 Task: Create a due date automation trigger when advanced on, on the wednesday of the week before a card is due add content with a description starting with resumeat 11:00 AM.
Action: Mouse moved to (1039, 80)
Screenshot: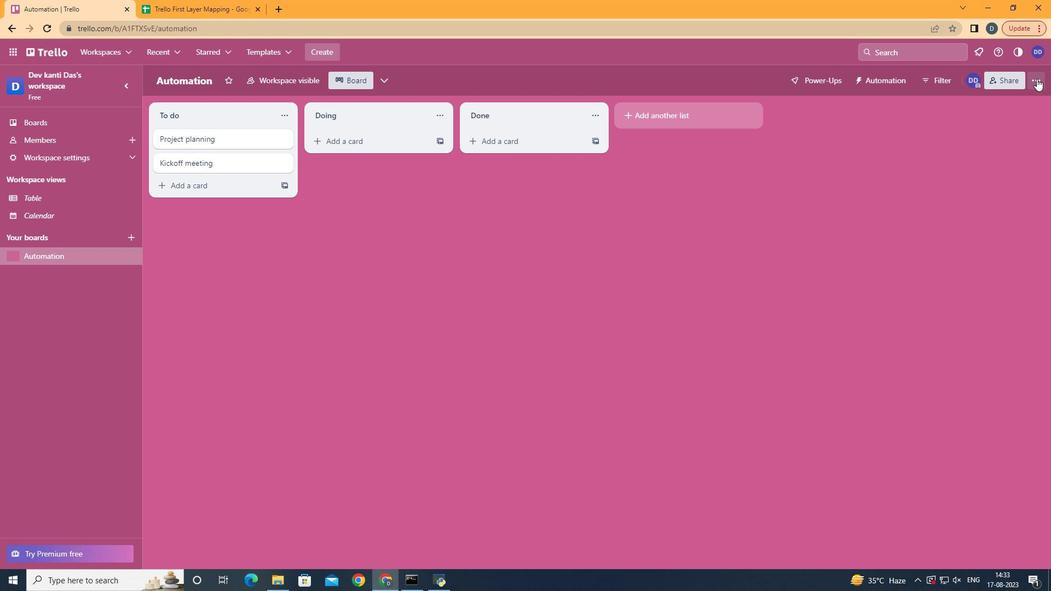 
Action: Mouse pressed left at (1039, 80)
Screenshot: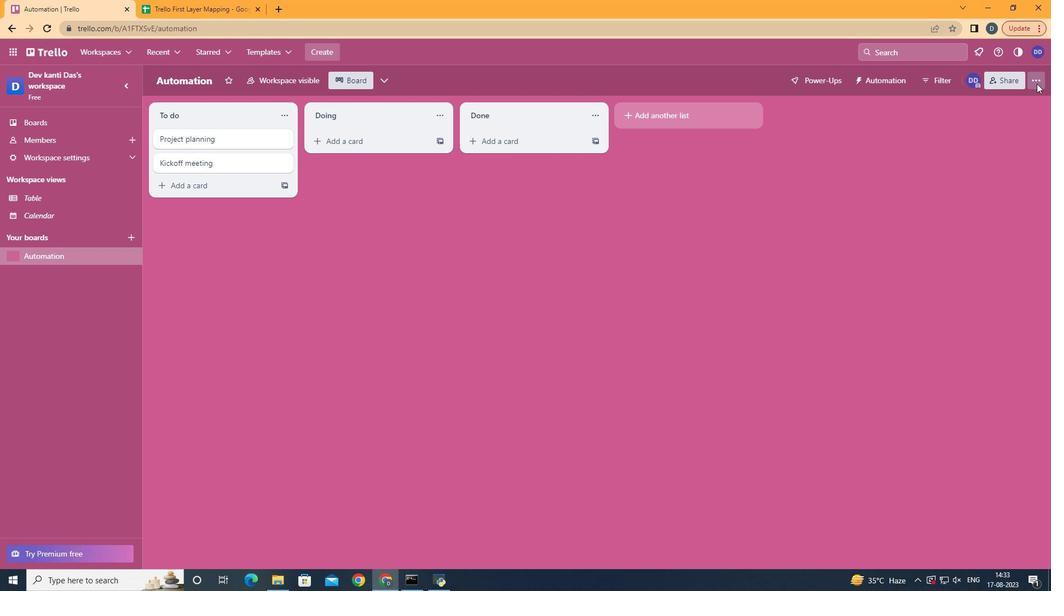 
Action: Mouse moved to (996, 226)
Screenshot: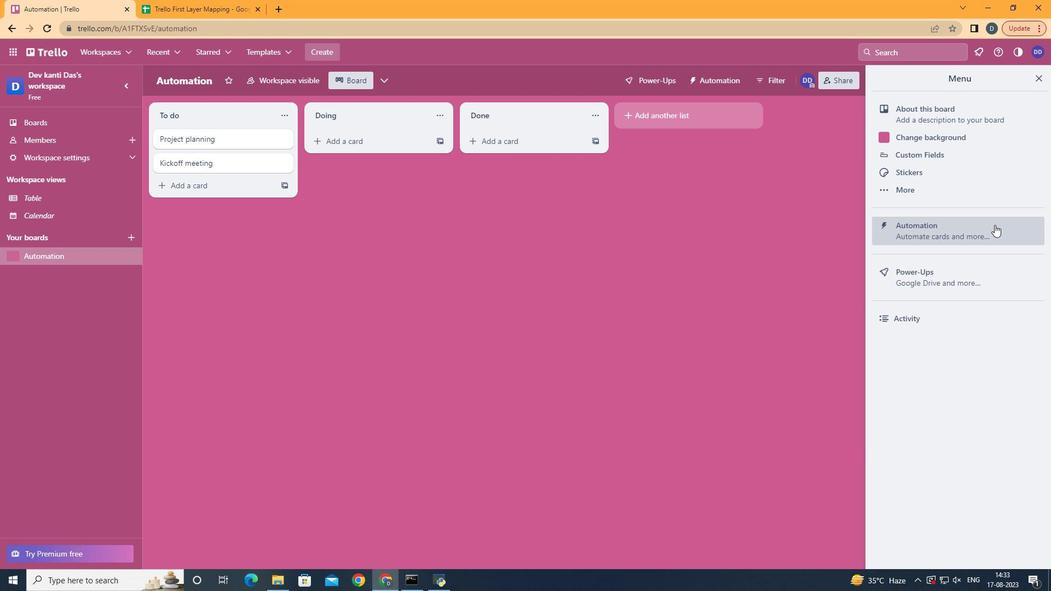 
Action: Mouse pressed left at (996, 226)
Screenshot: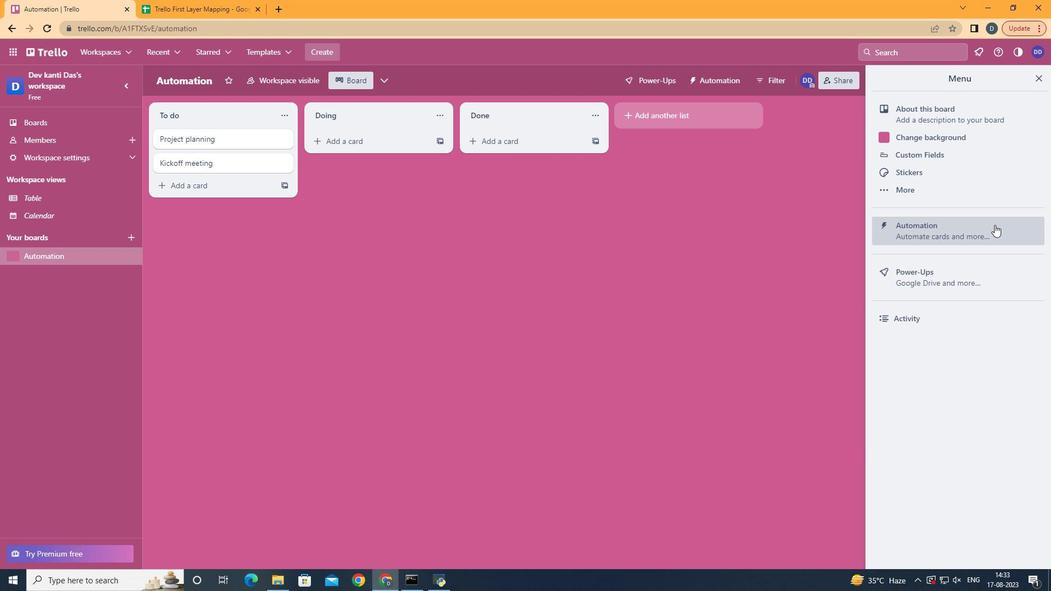 
Action: Mouse moved to (207, 227)
Screenshot: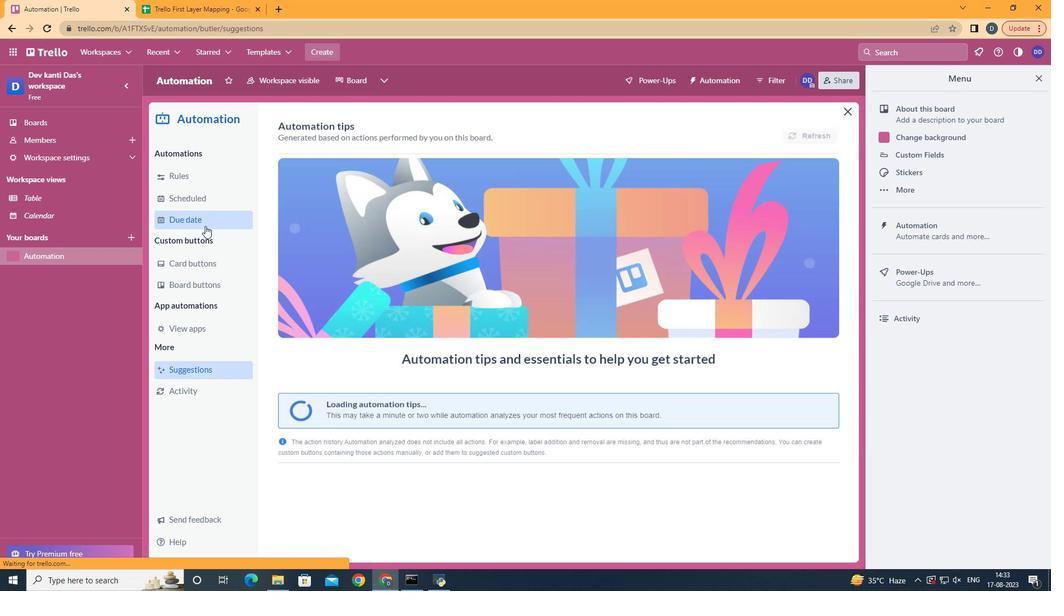
Action: Mouse pressed left at (207, 227)
Screenshot: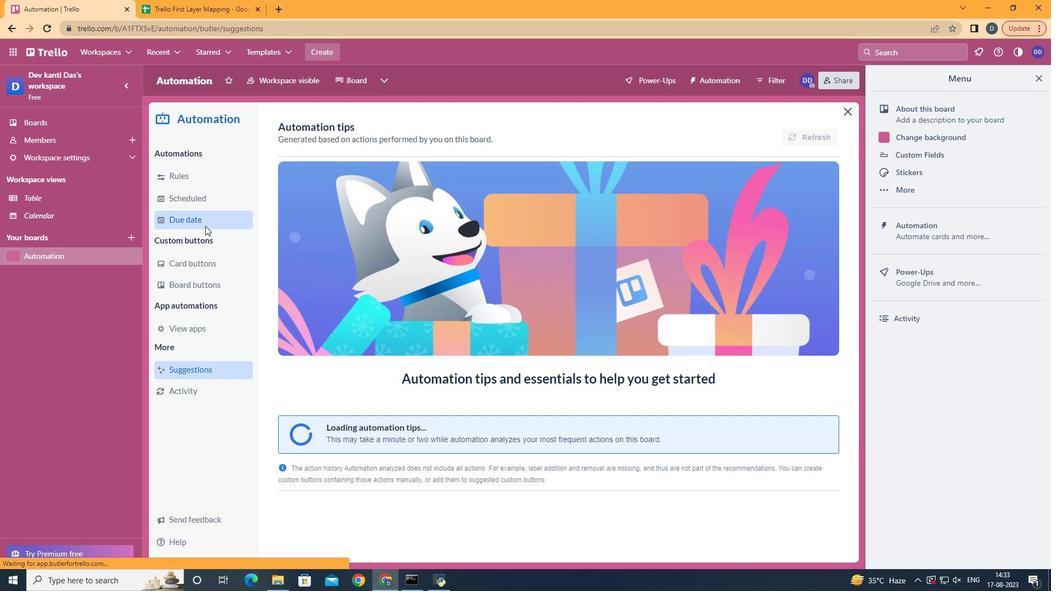 
Action: Mouse moved to (772, 134)
Screenshot: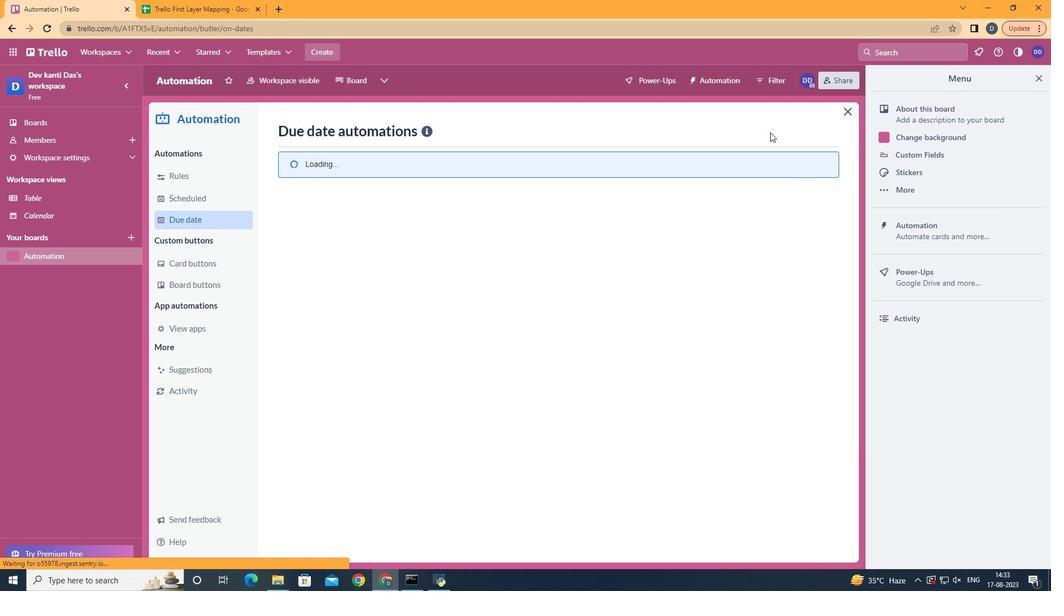 
Action: Mouse pressed left at (772, 134)
Screenshot: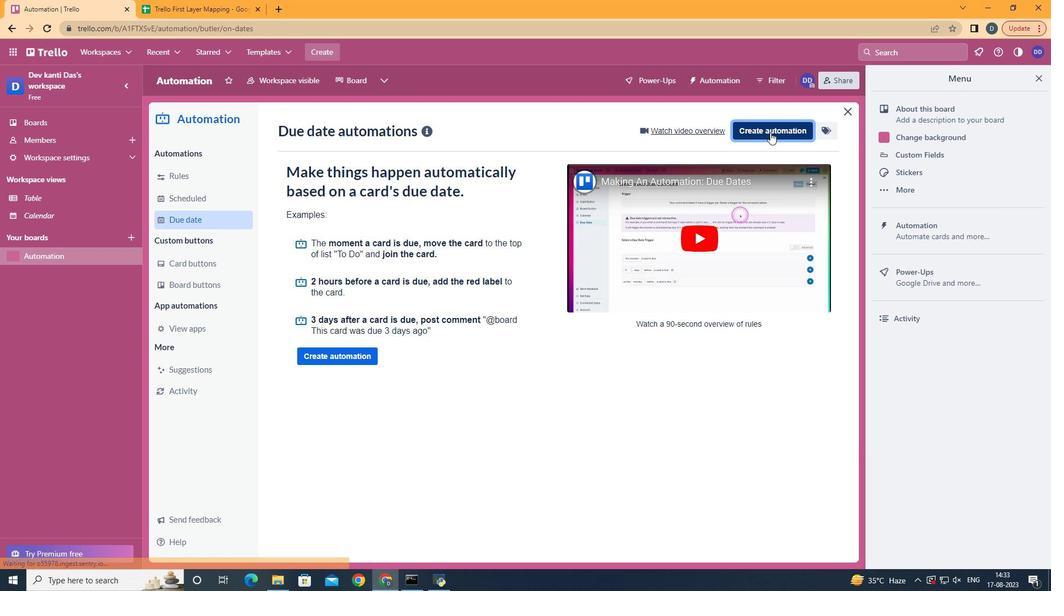 
Action: Mouse moved to (559, 242)
Screenshot: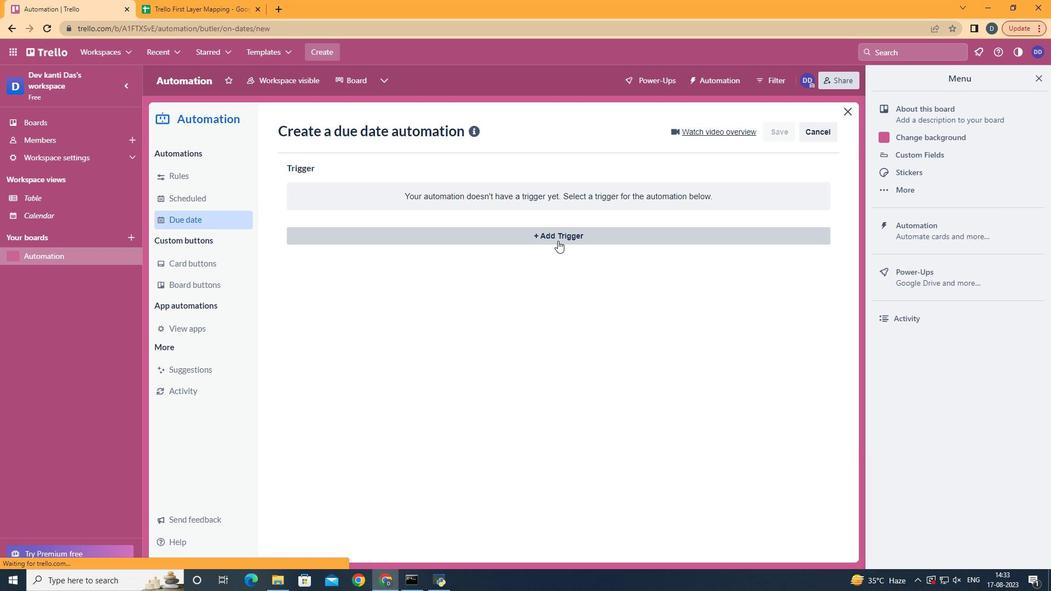 
Action: Mouse pressed left at (559, 242)
Screenshot: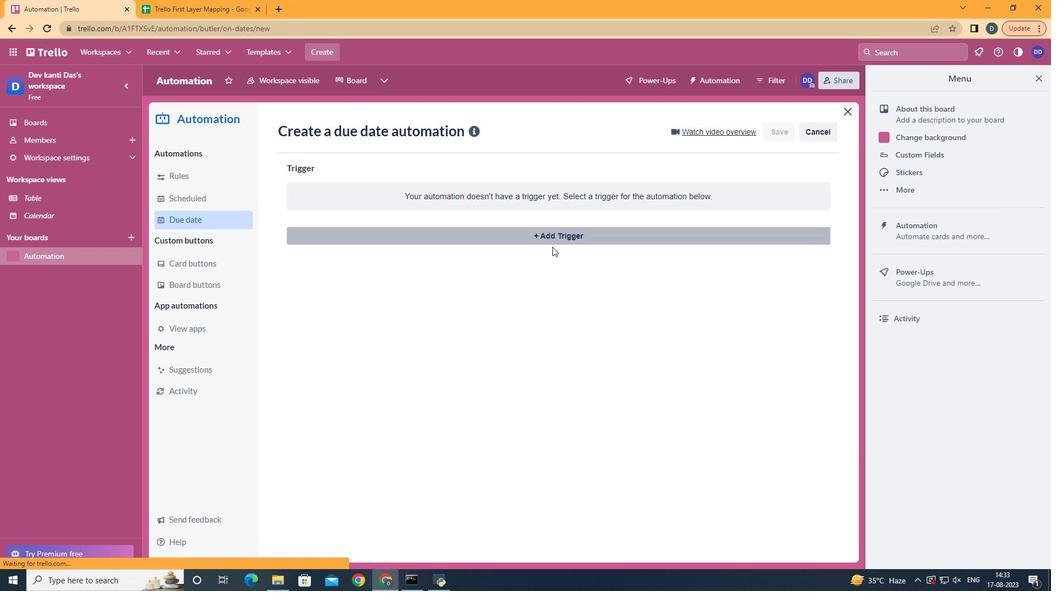 
Action: Mouse moved to (370, 333)
Screenshot: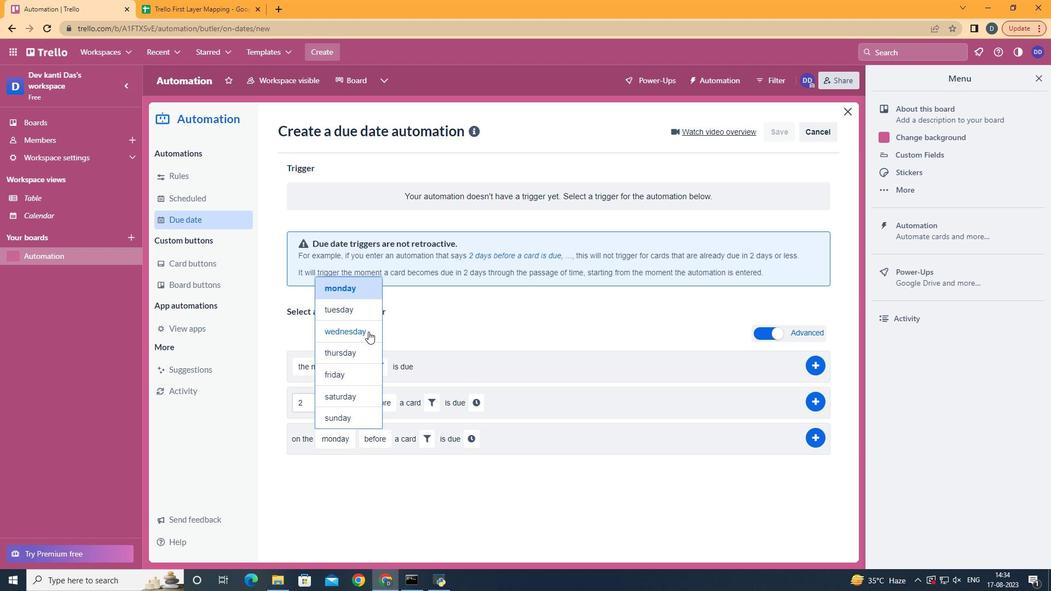 
Action: Mouse pressed left at (370, 333)
Screenshot: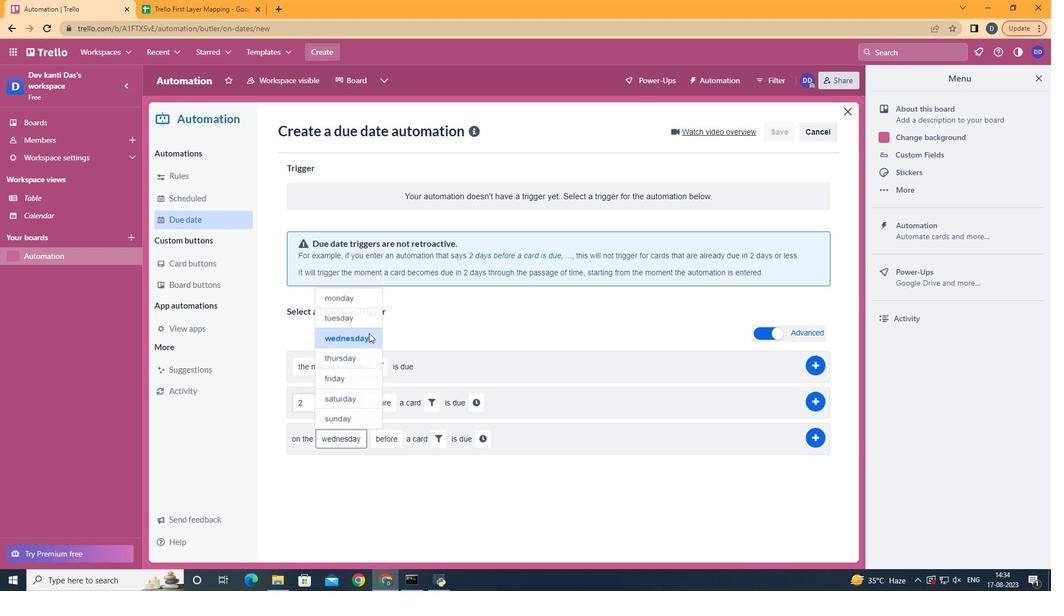 
Action: Mouse moved to (407, 527)
Screenshot: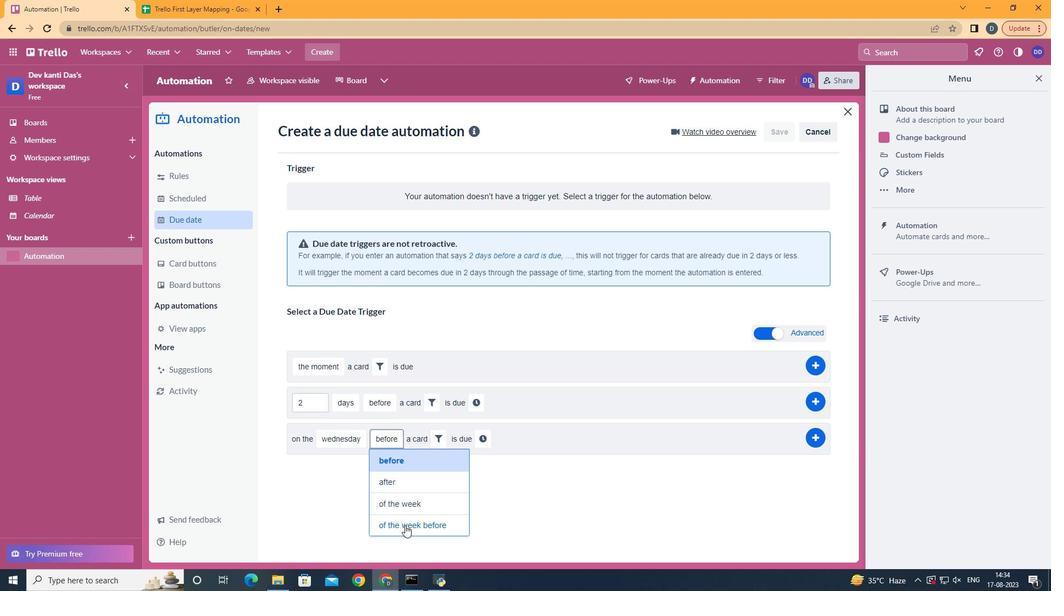 
Action: Mouse pressed left at (407, 527)
Screenshot: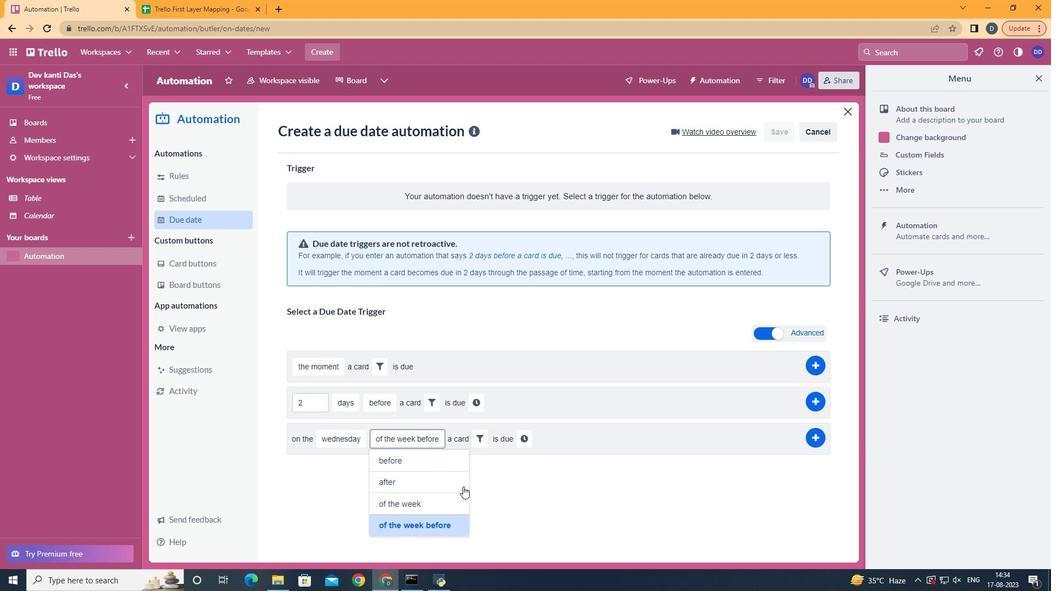 
Action: Mouse moved to (485, 439)
Screenshot: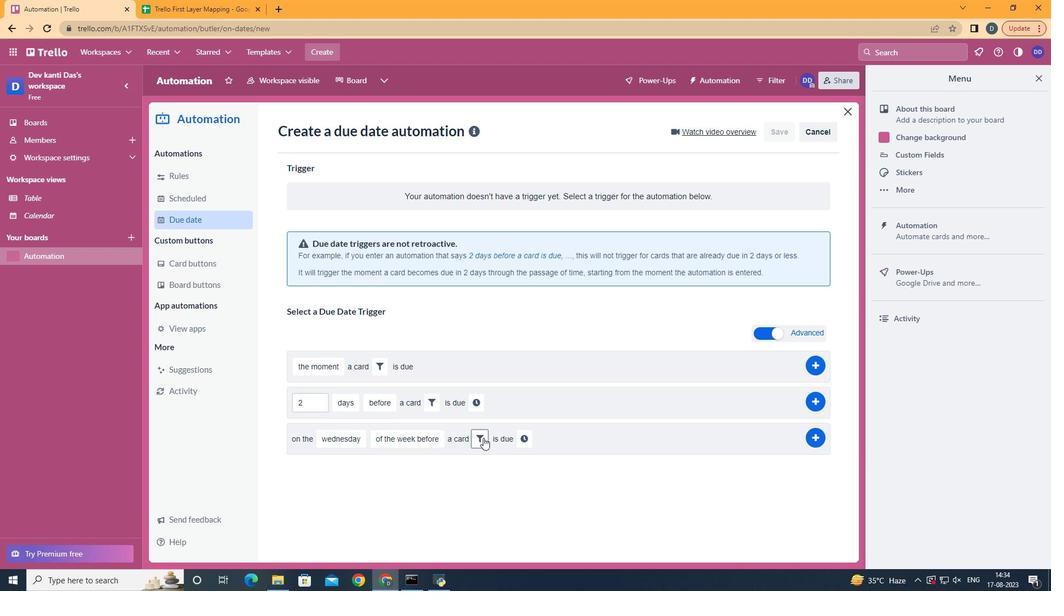 
Action: Mouse pressed left at (485, 439)
Screenshot: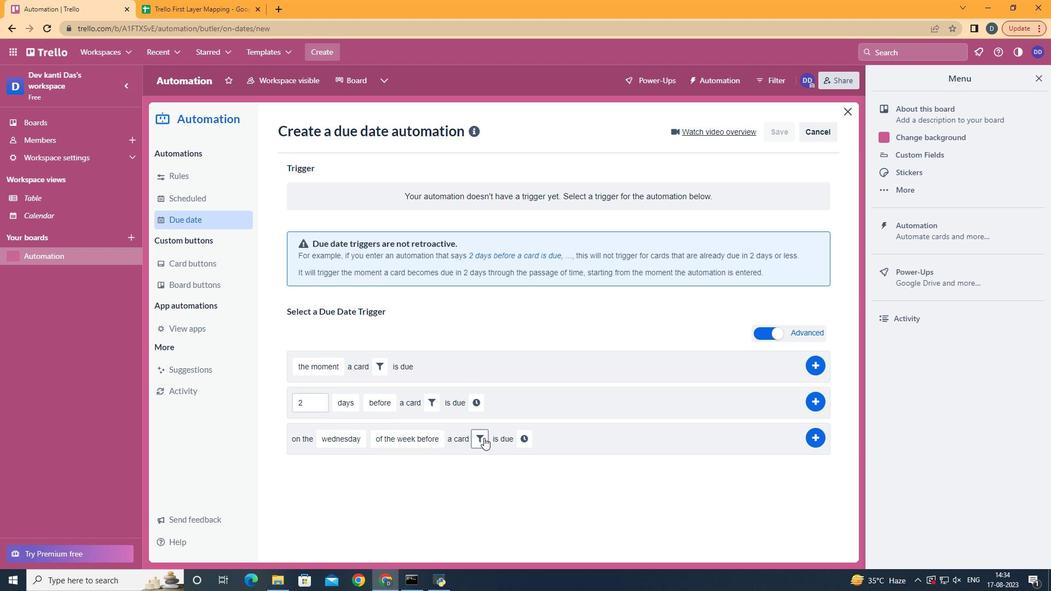
Action: Mouse moved to (613, 477)
Screenshot: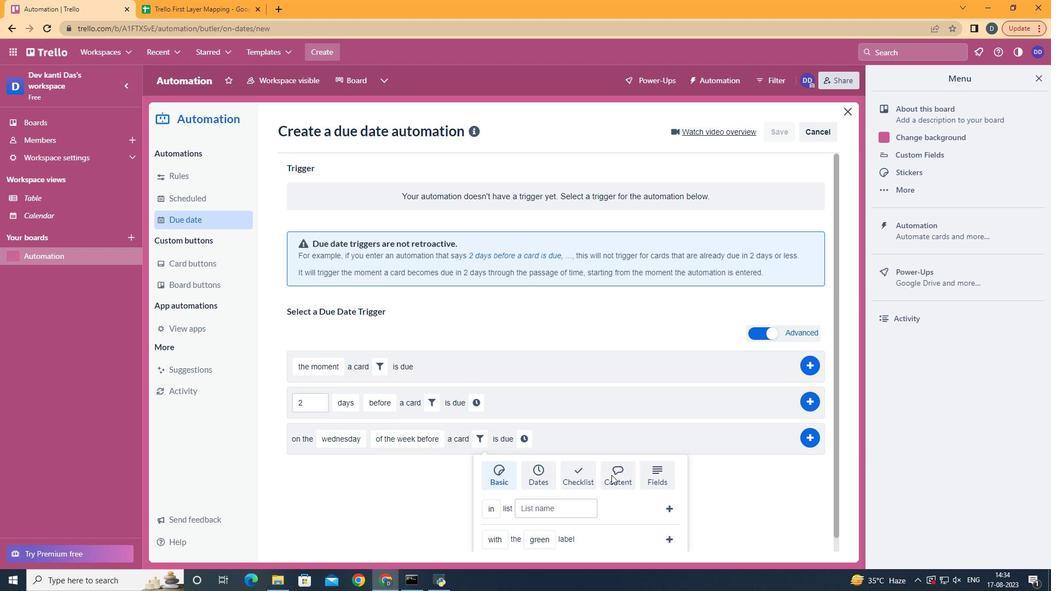 
Action: Mouse pressed left at (613, 477)
Screenshot: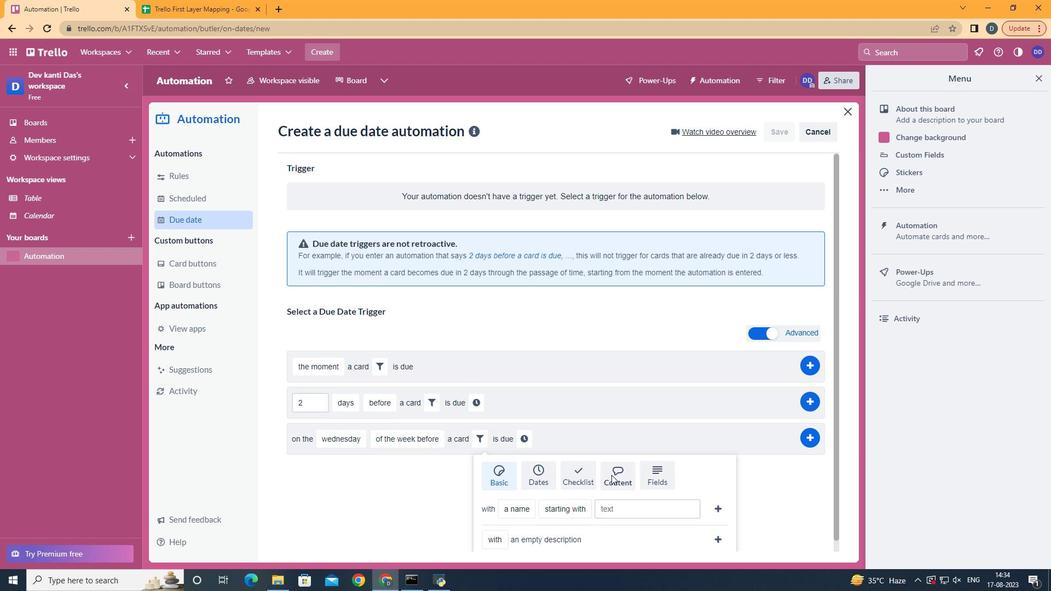 
Action: Mouse scrolled (613, 476) with delta (0, 0)
Screenshot: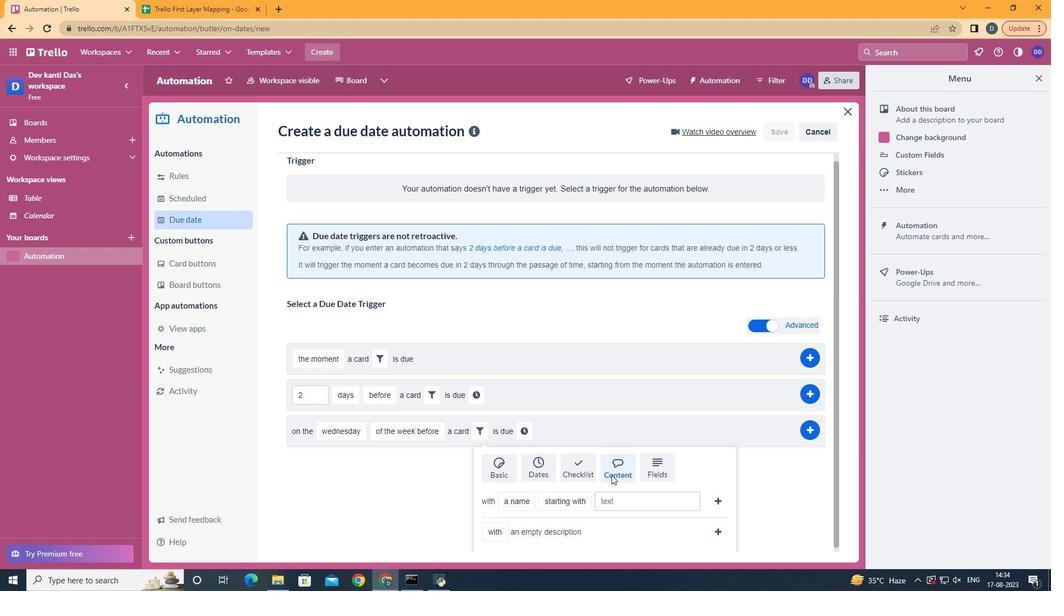 
Action: Mouse scrolled (613, 476) with delta (0, 0)
Screenshot: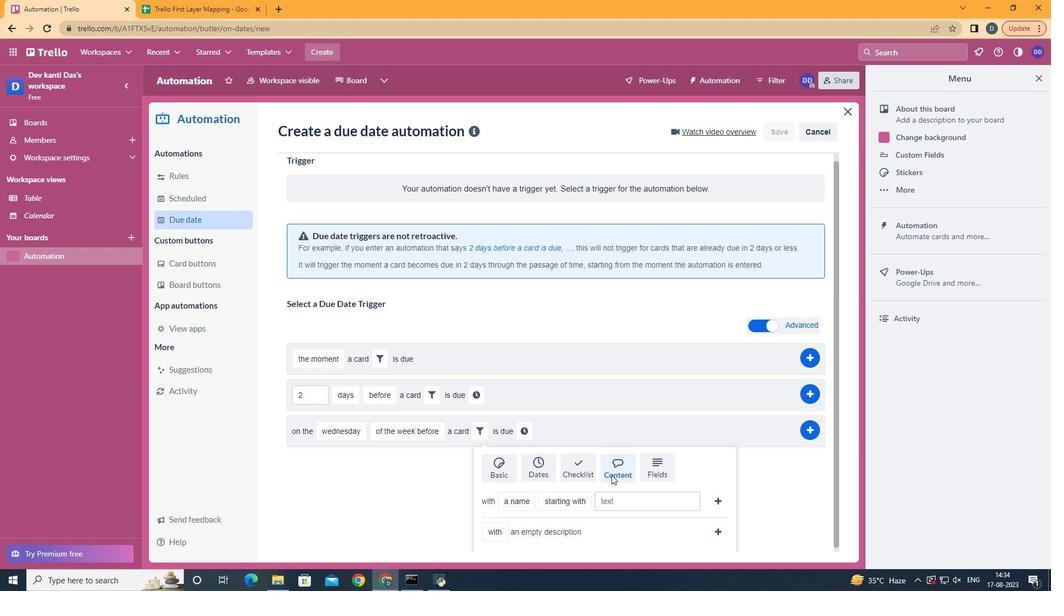 
Action: Mouse scrolled (613, 476) with delta (0, 0)
Screenshot: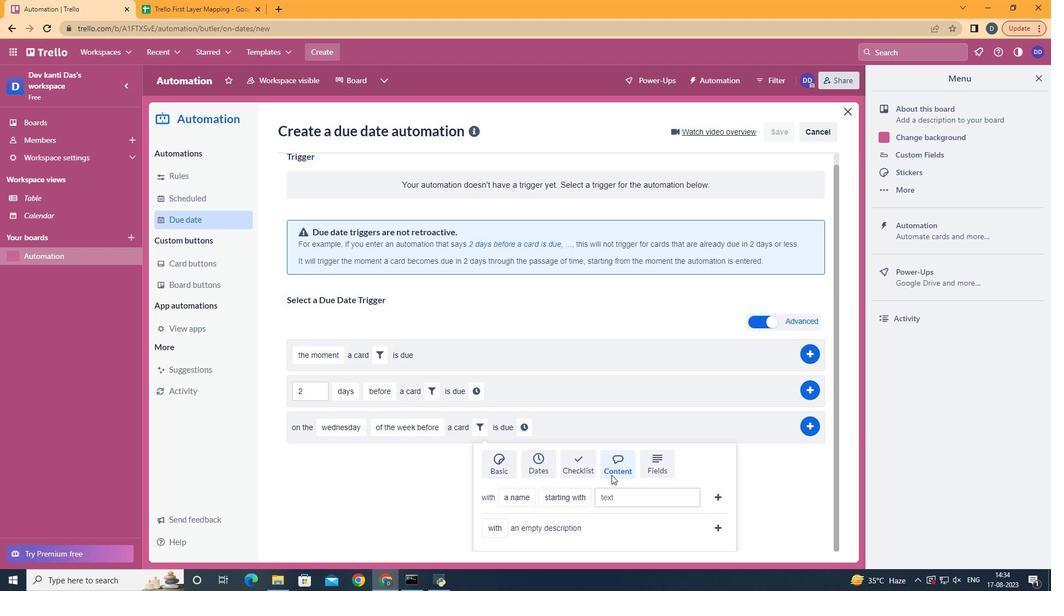 
Action: Mouse scrolled (613, 476) with delta (0, 0)
Screenshot: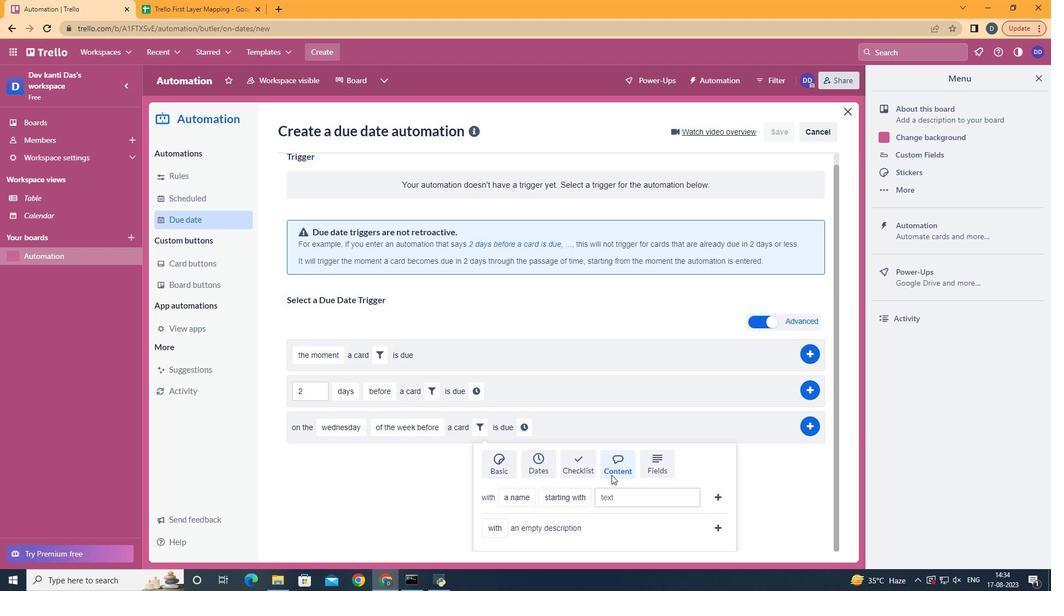
Action: Mouse moved to (531, 456)
Screenshot: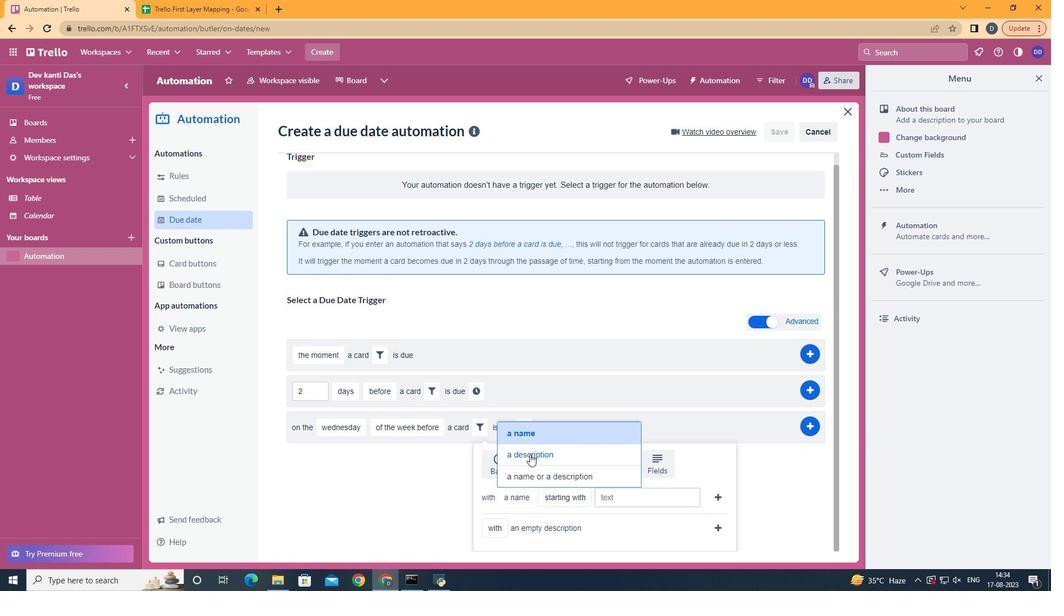 
Action: Mouse pressed left at (531, 456)
Screenshot: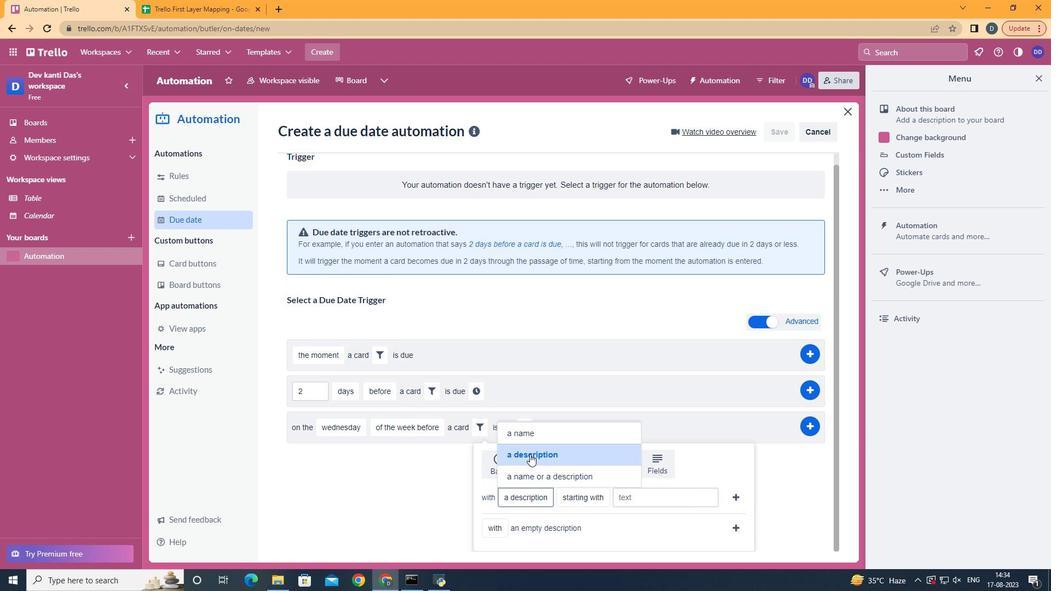 
Action: Mouse moved to (666, 492)
Screenshot: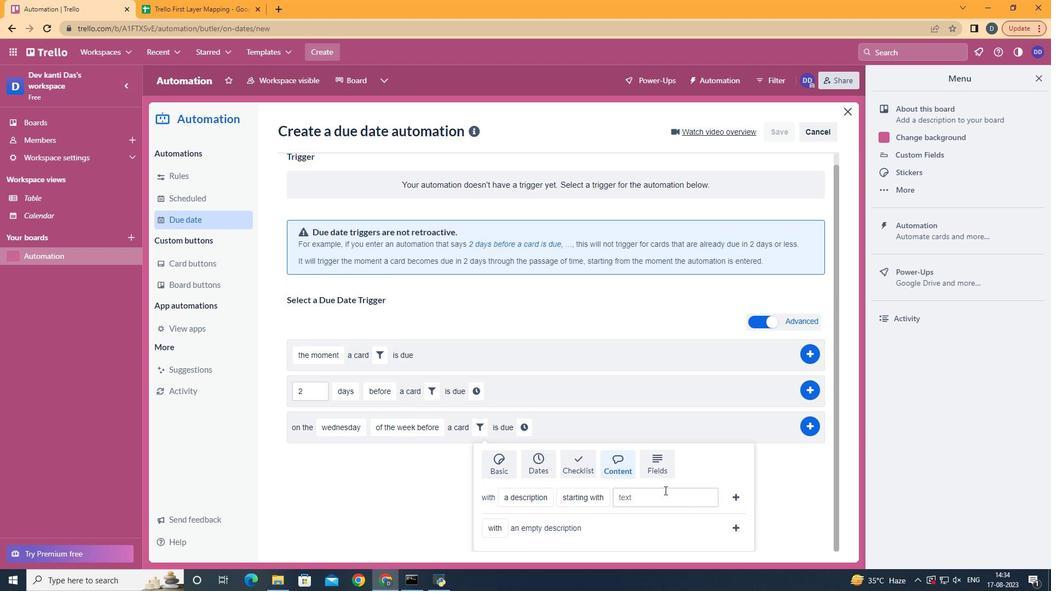 
Action: Mouse pressed left at (666, 492)
Screenshot: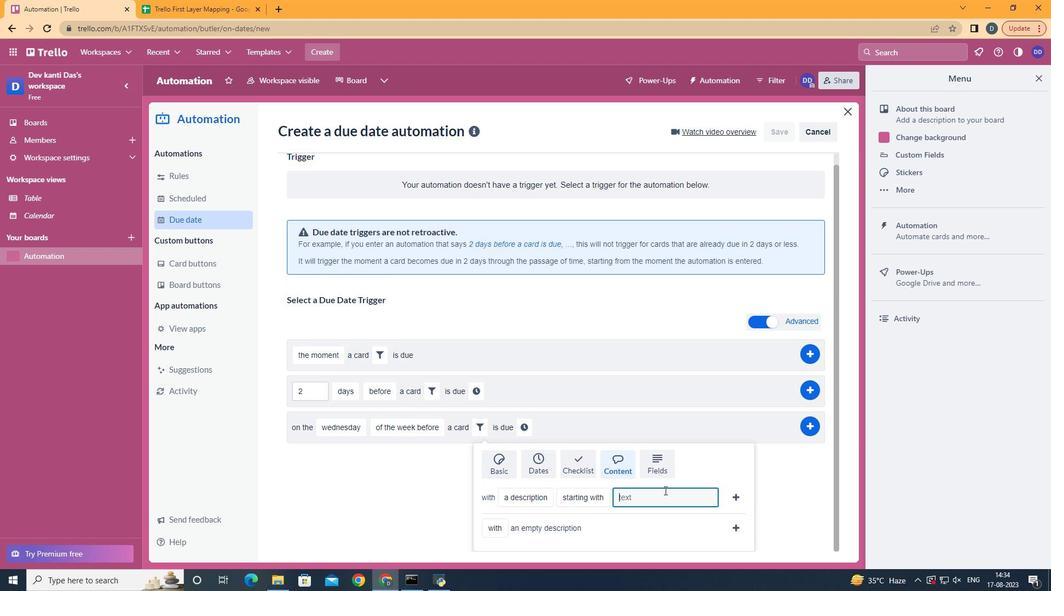 
Action: Mouse moved to (667, 493)
Screenshot: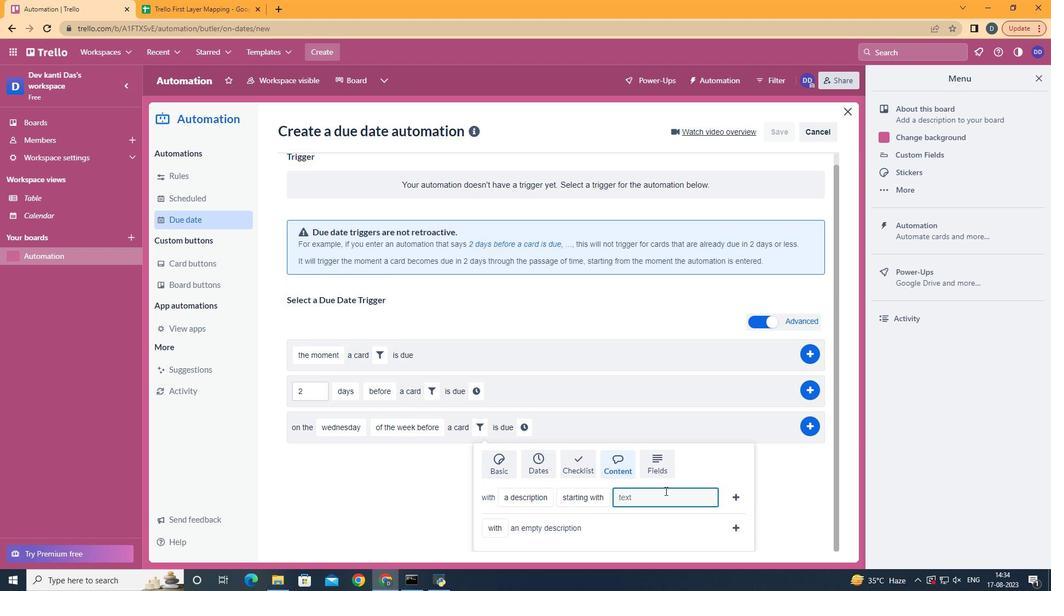 
Action: Key pressed resume
Screenshot: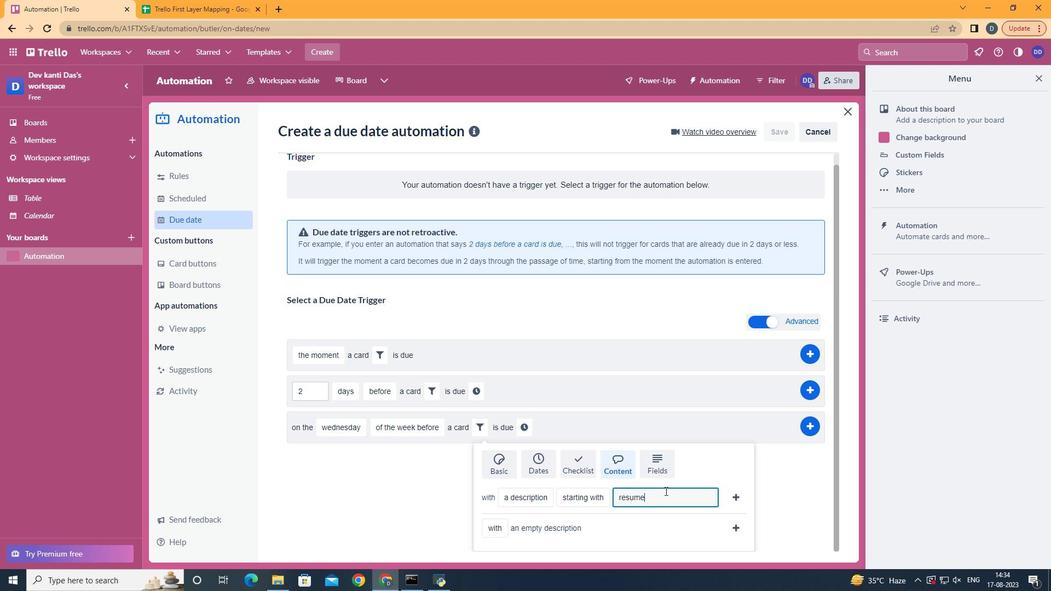 
Action: Mouse moved to (736, 502)
Screenshot: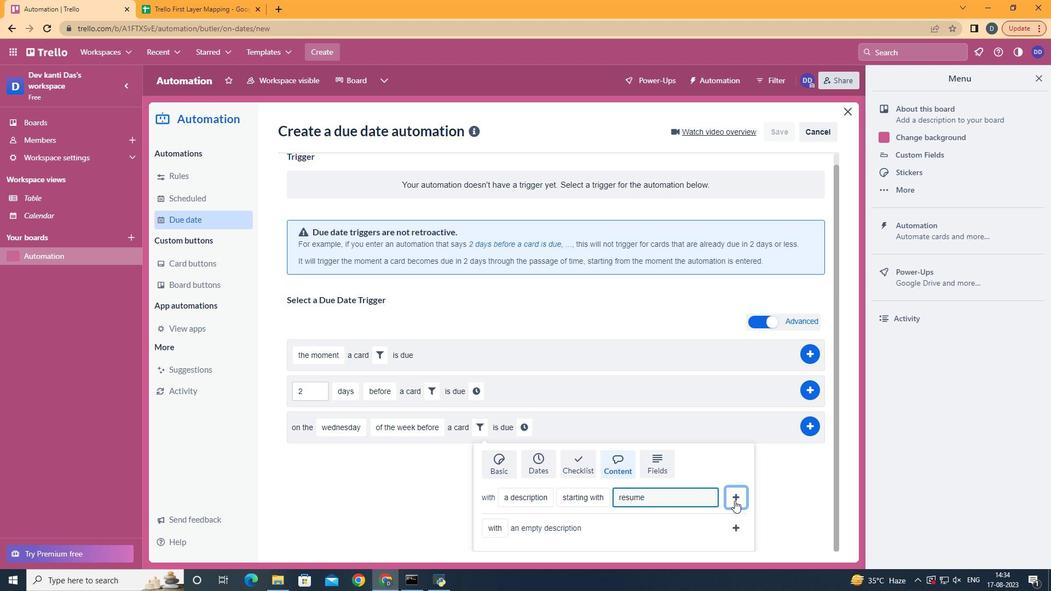 
Action: Mouse pressed left at (736, 502)
Screenshot: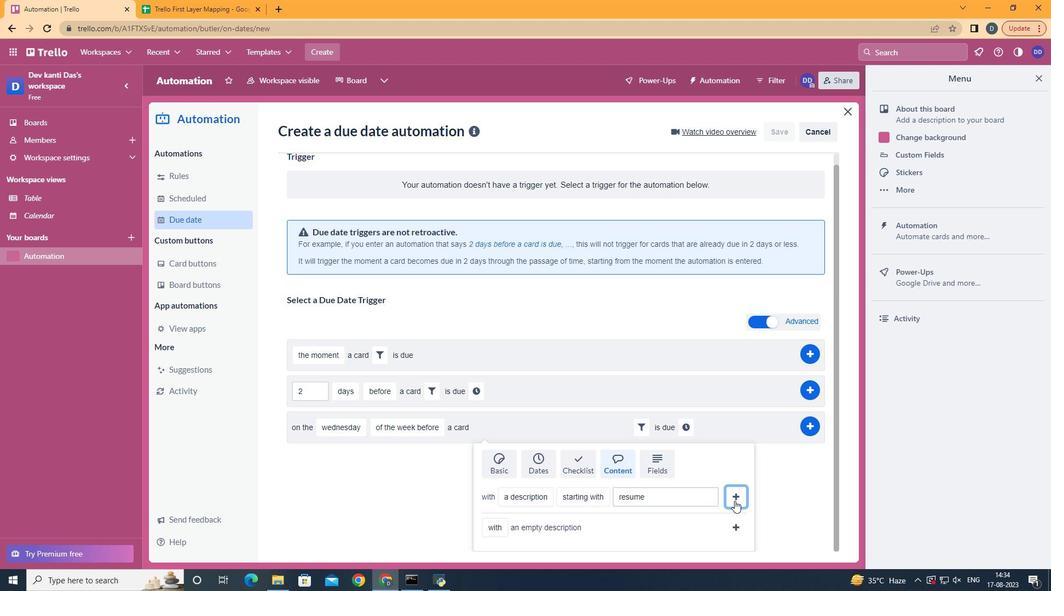 
Action: Mouse moved to (689, 448)
Screenshot: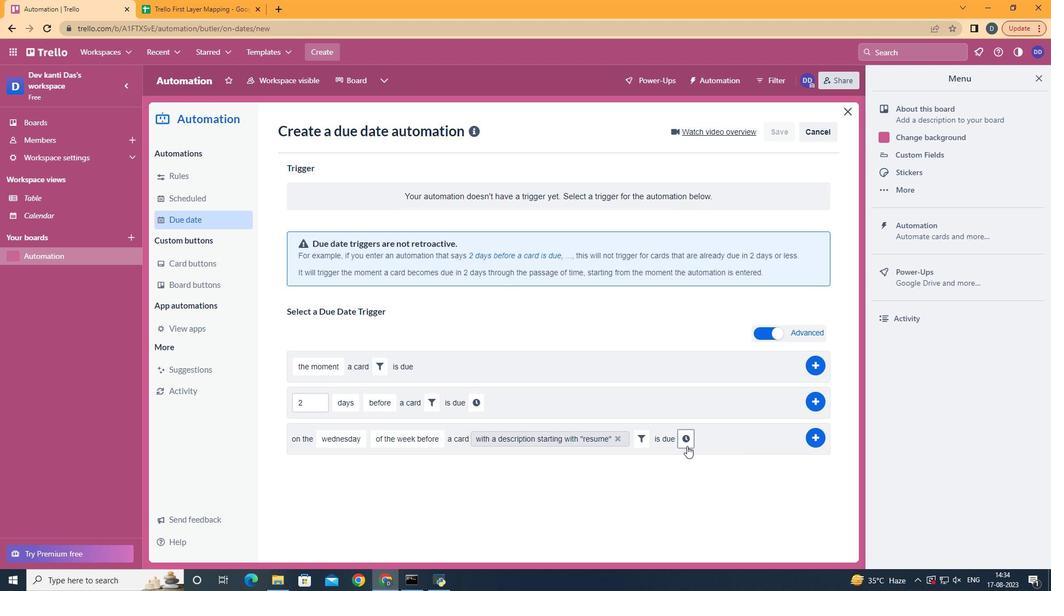 
Action: Mouse pressed left at (689, 448)
Screenshot: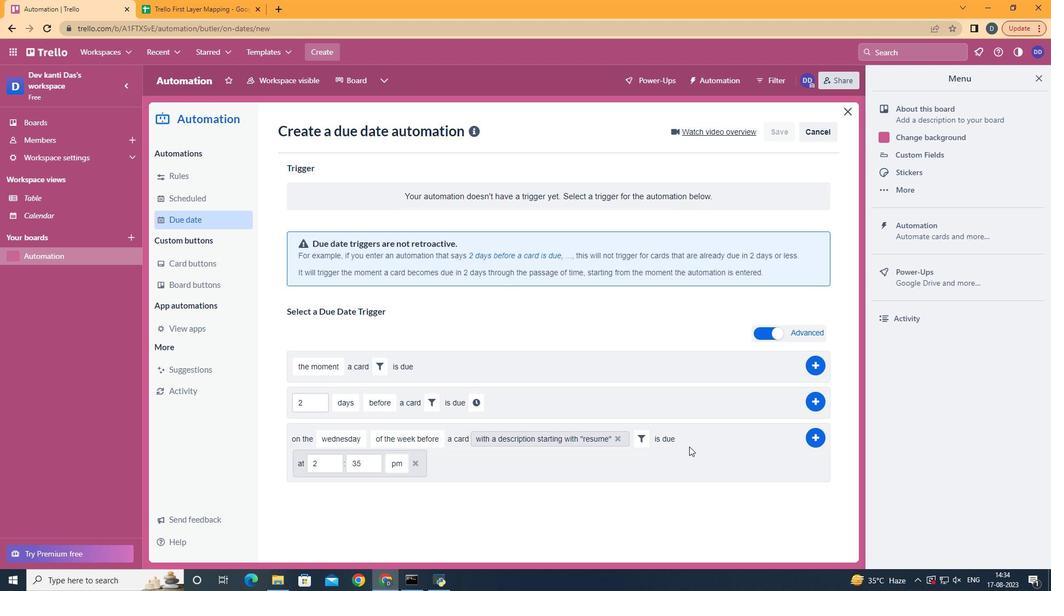 
Action: Mouse moved to (334, 462)
Screenshot: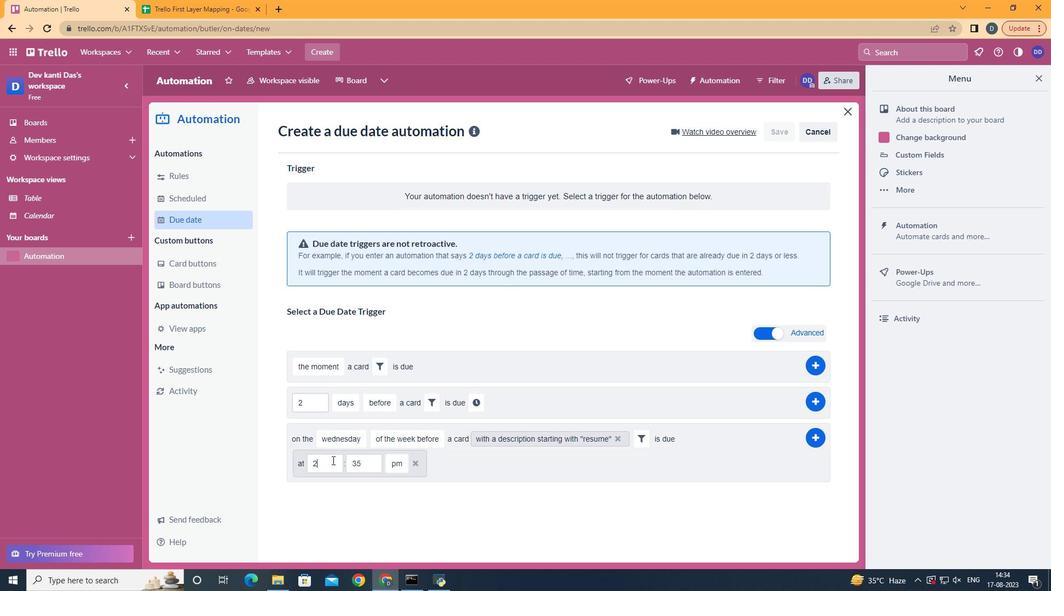 
Action: Mouse pressed left at (334, 462)
Screenshot: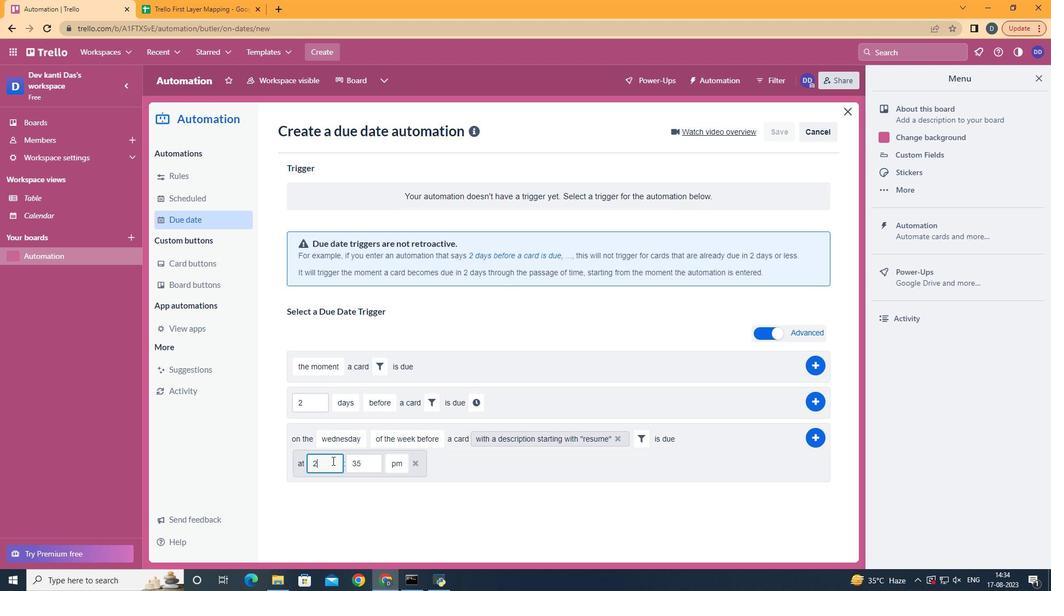 
Action: Mouse moved to (254, 482)
Screenshot: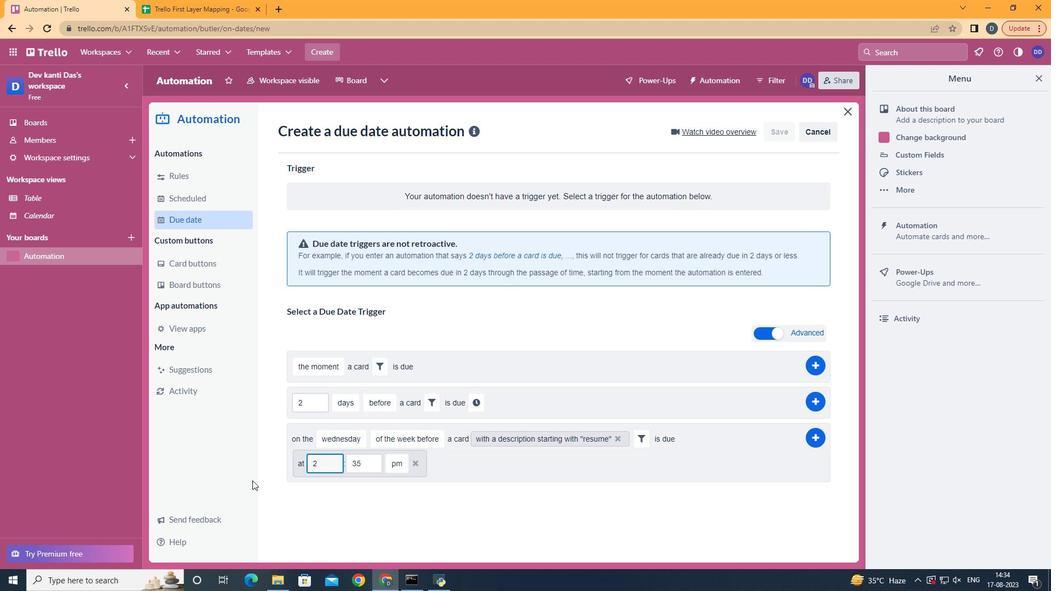 
Action: Key pressed <Key.backspace>11
Screenshot: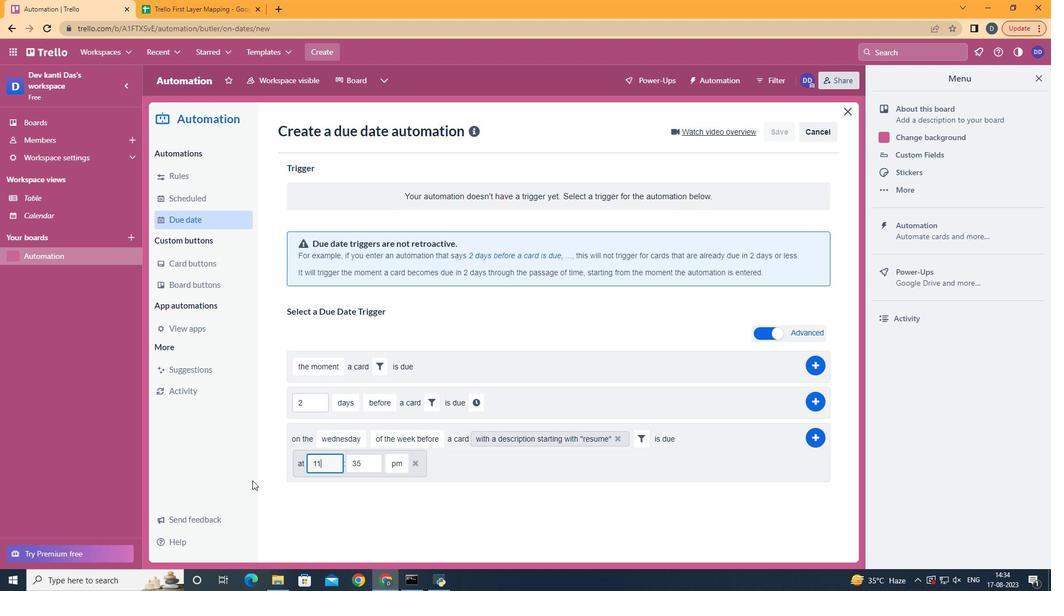 
Action: Mouse moved to (377, 468)
Screenshot: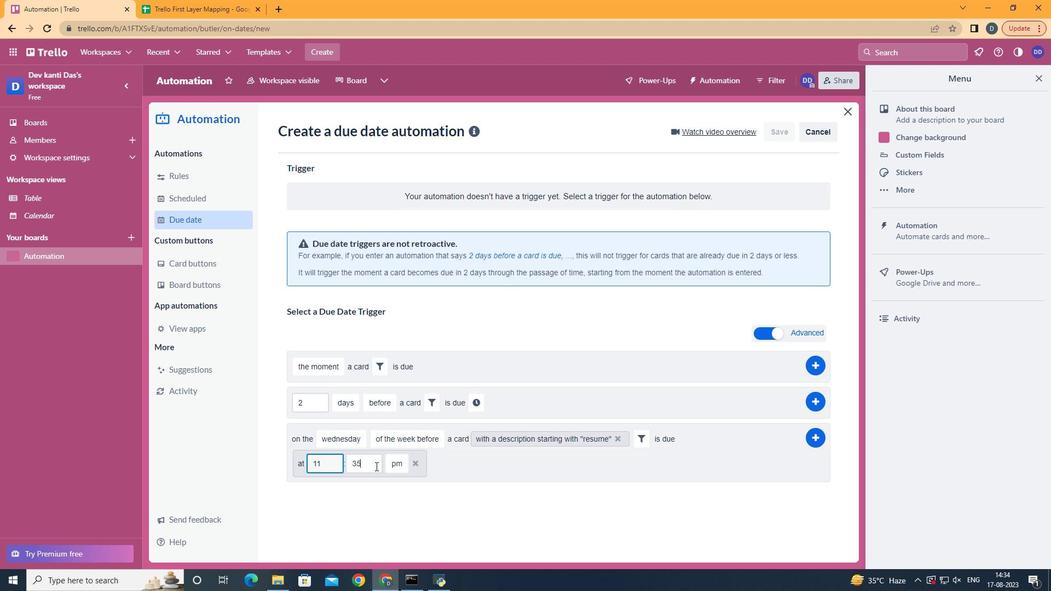 
Action: Mouse pressed left at (377, 468)
Screenshot: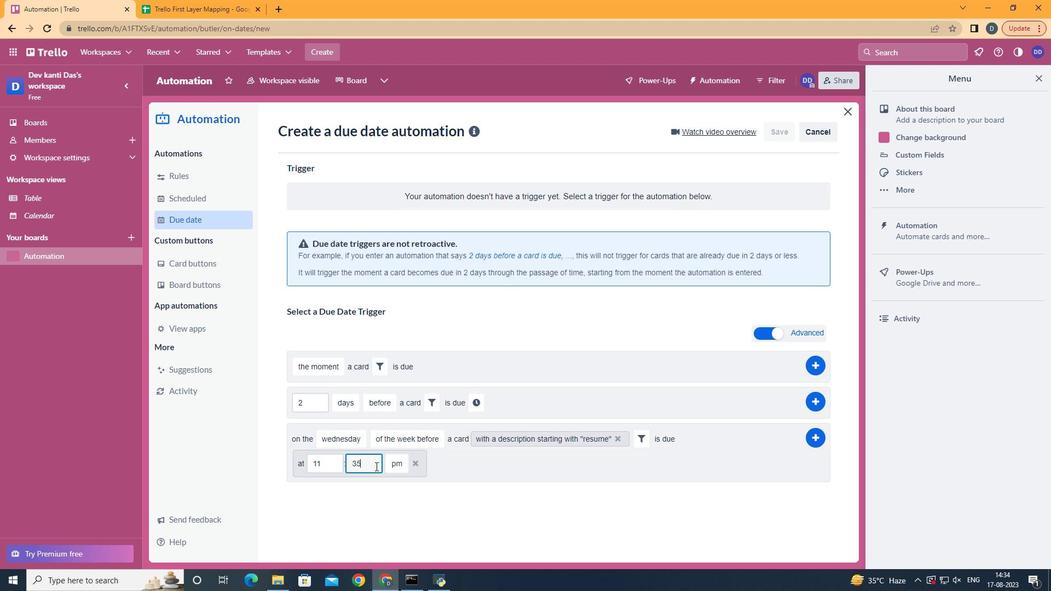 
Action: Key pressed <Key.backspace><Key.backspace>00
Screenshot: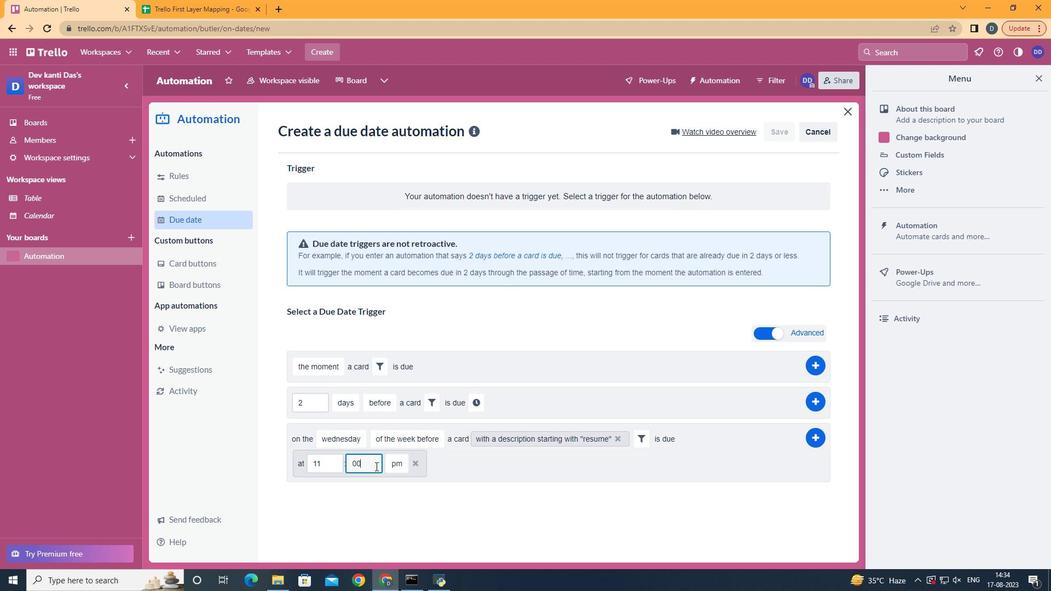
Action: Mouse moved to (400, 480)
Screenshot: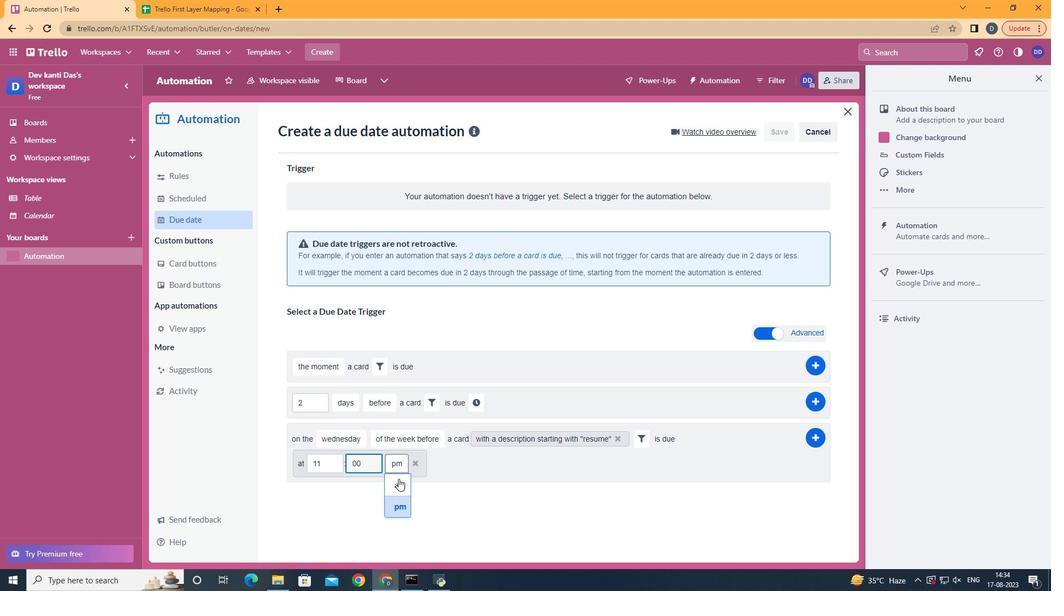 
Action: Mouse pressed left at (400, 480)
Screenshot: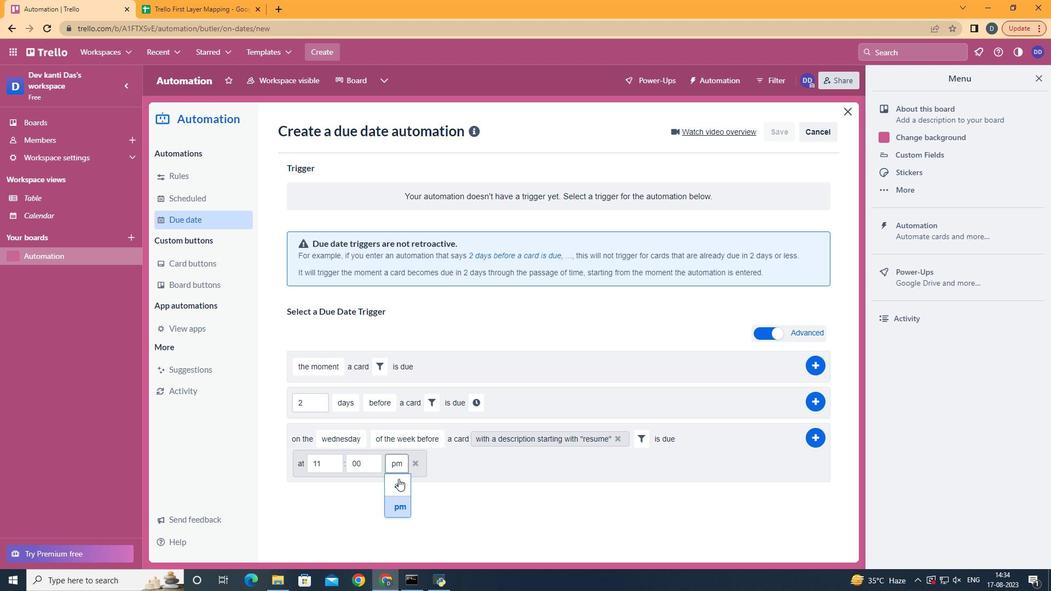 
Action: Mouse moved to (809, 432)
Screenshot: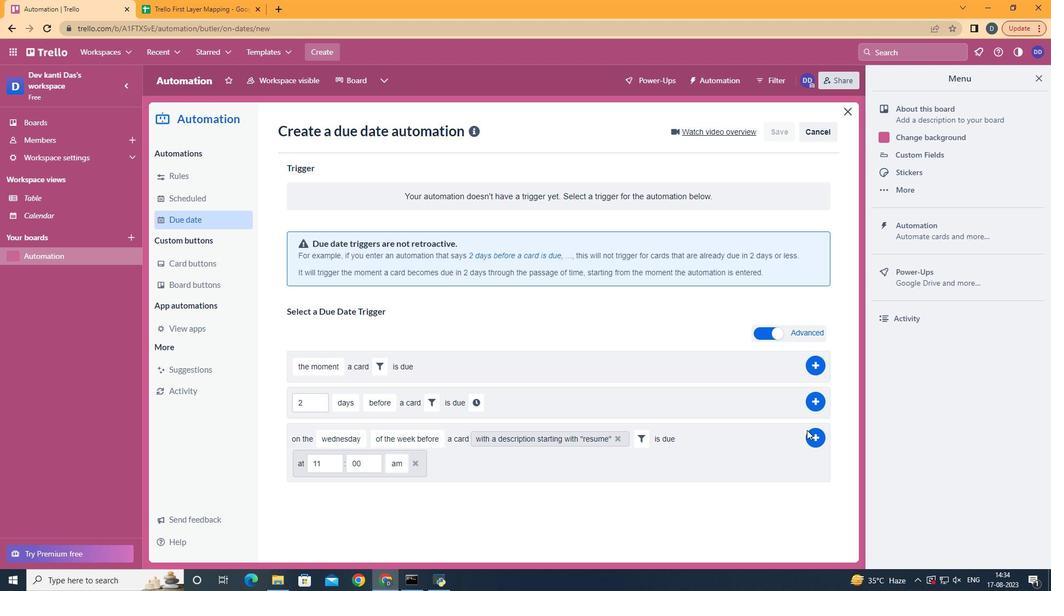 
Action: Mouse pressed left at (809, 432)
Screenshot: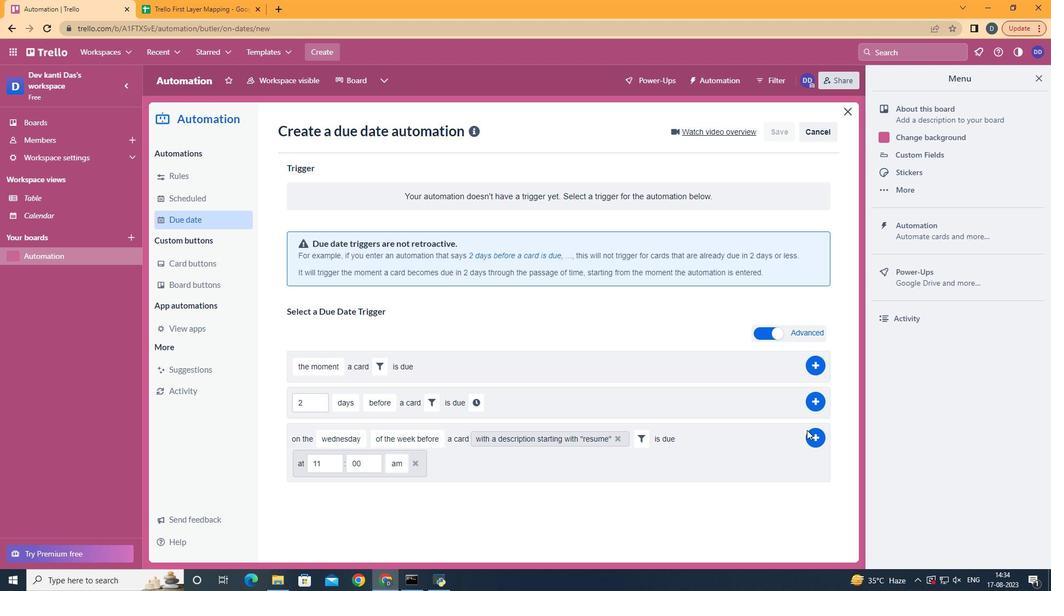 
Action: Mouse moved to (817, 447)
Screenshot: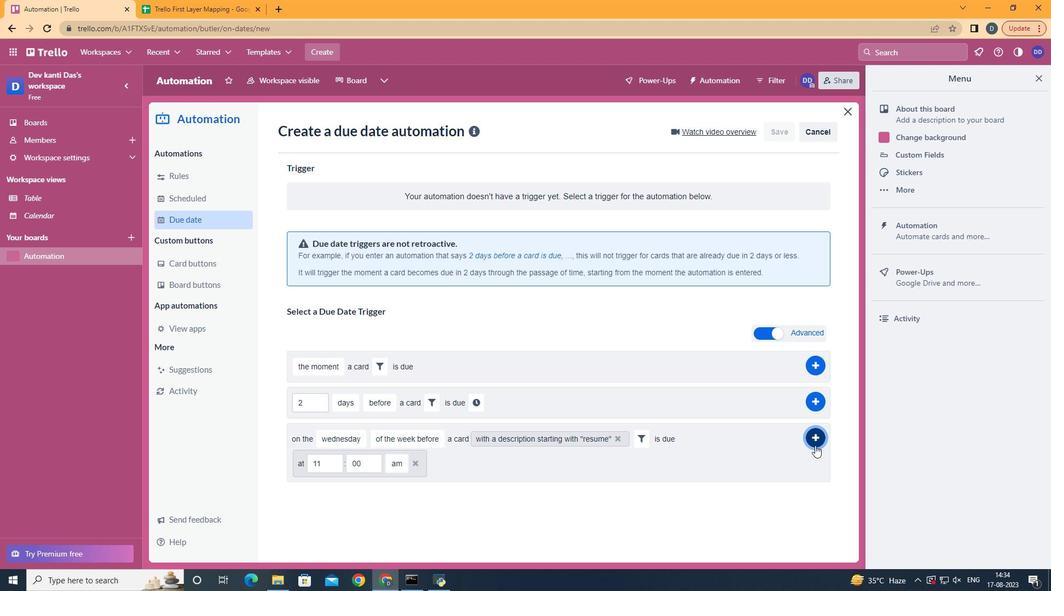
Action: Mouse pressed left at (817, 447)
Screenshot: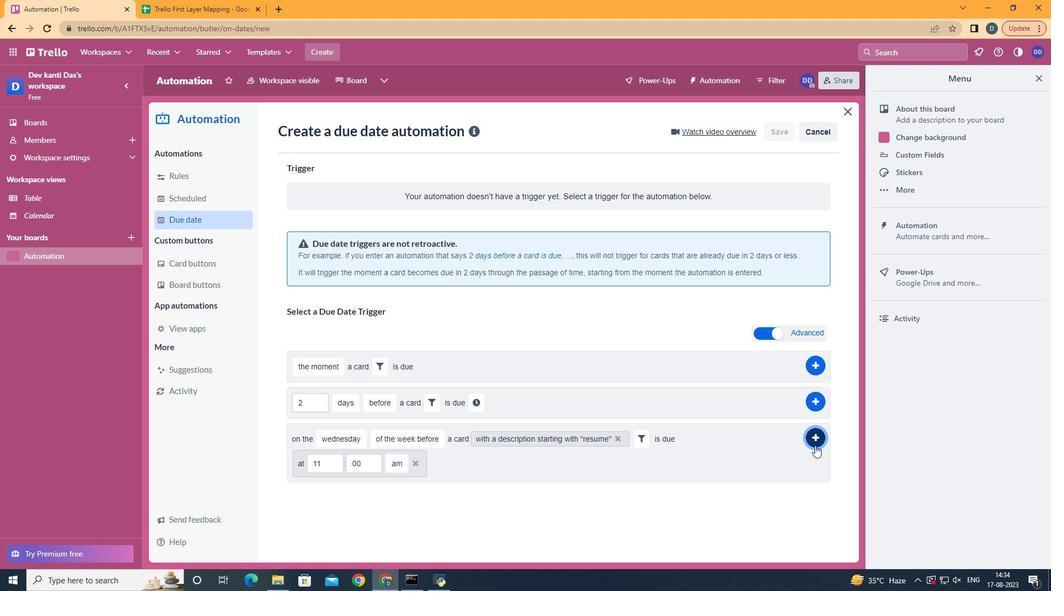 
